 Task: Create New Customer with Customer Name: Victoria's Secret_x000D_
, Billing Address Line1: 3504 Cook Hill Road, Billing Address Line2:  Danbury, Billing Address Line3:  Connecticut 06810, Cell Number: 817-714-6937
Action: Mouse moved to (161, 34)
Screenshot: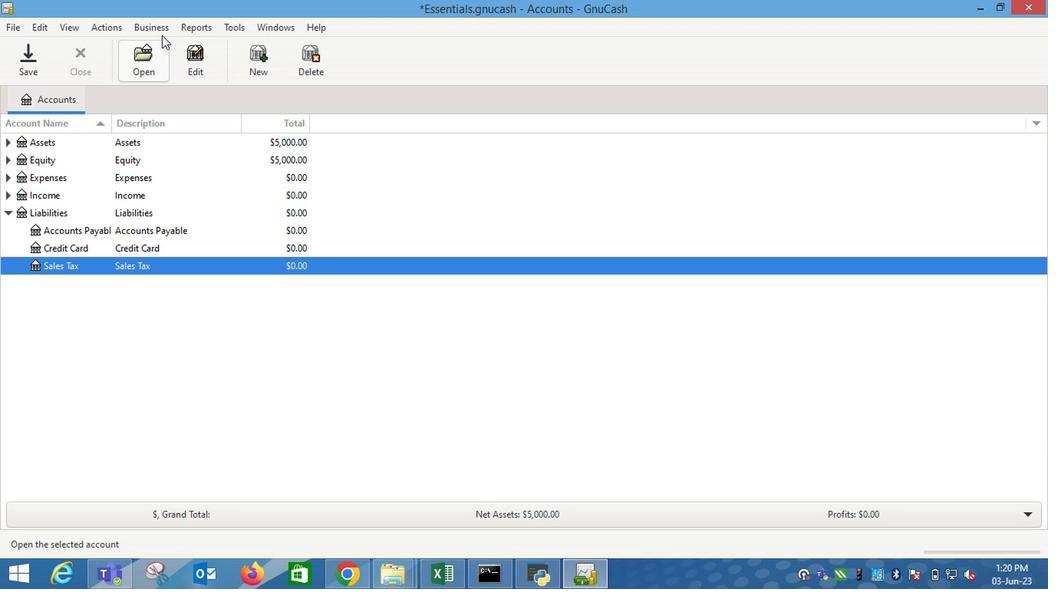 
Action: Mouse pressed left at (161, 34)
Screenshot: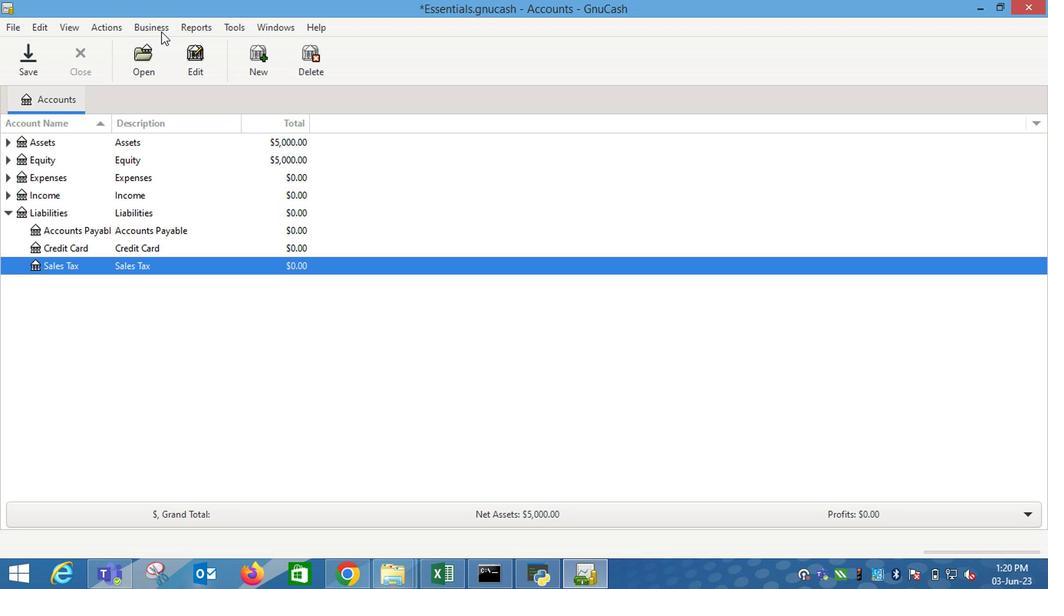 
Action: Mouse moved to (355, 74)
Screenshot: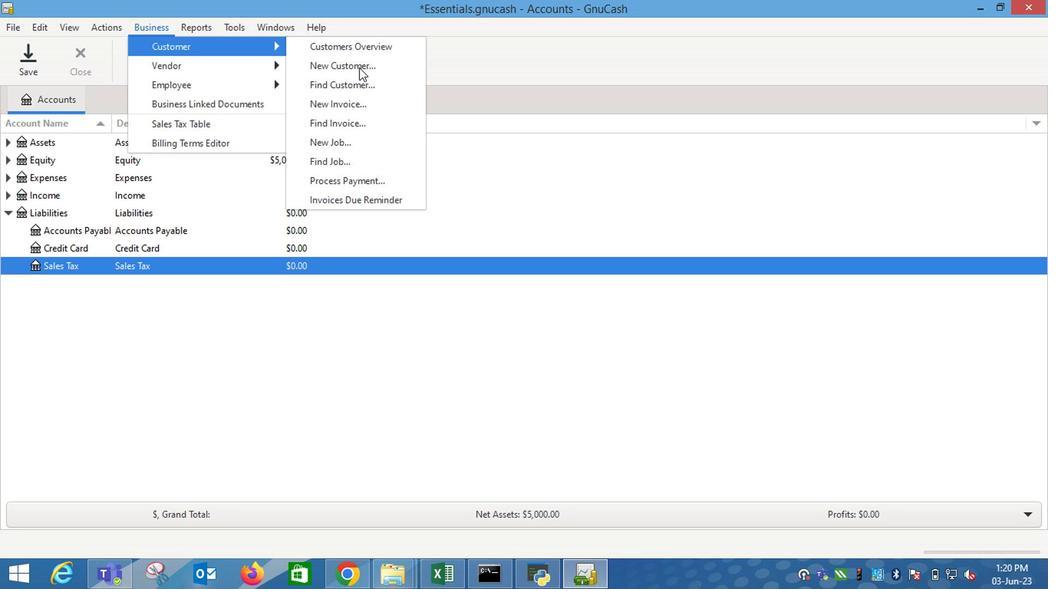 
Action: Mouse pressed left at (355, 74)
Screenshot: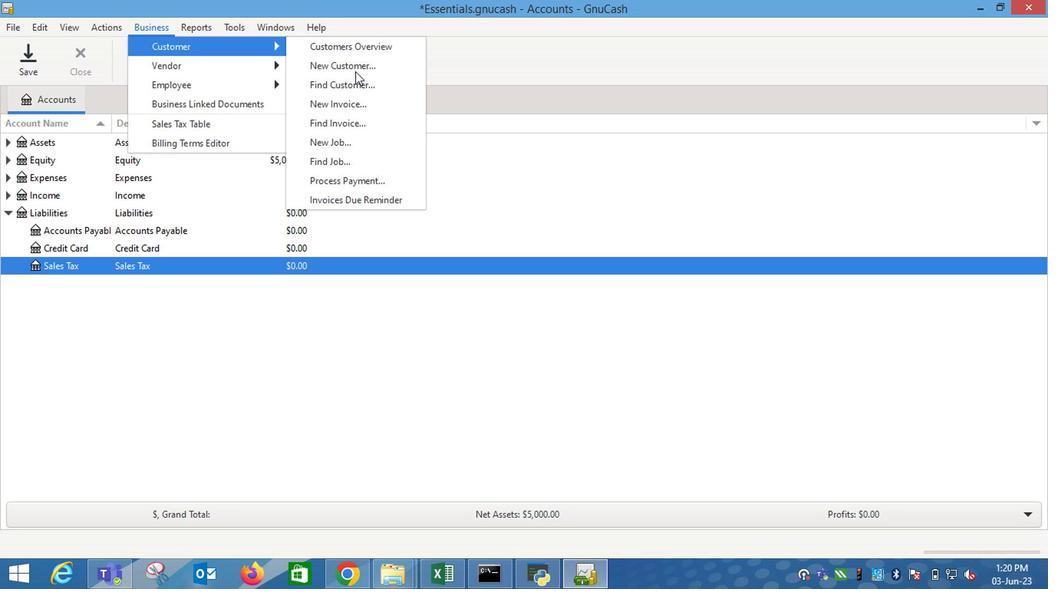
Action: Mouse moved to (731, 227)
Screenshot: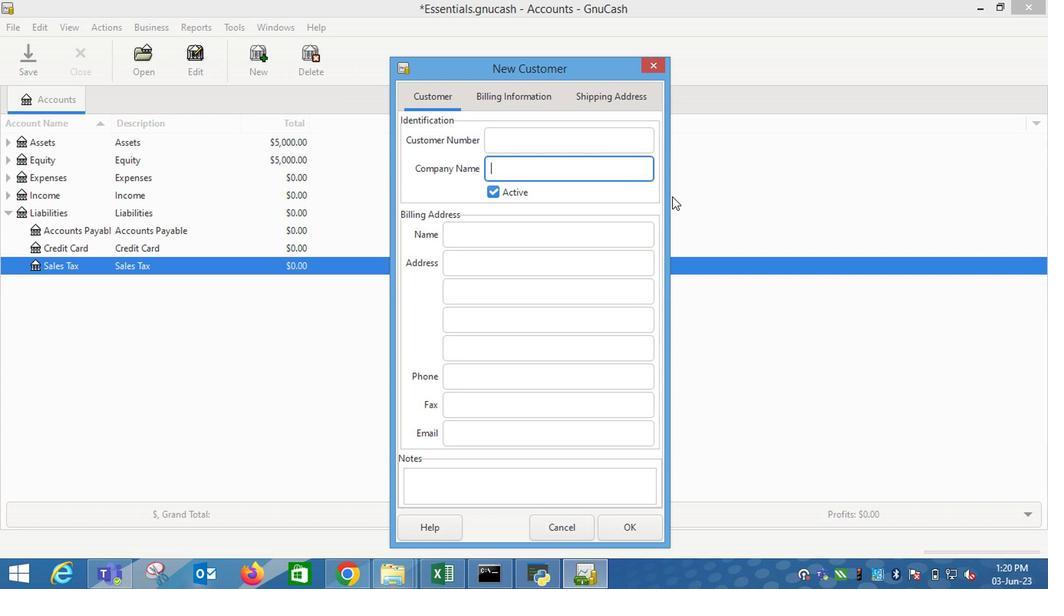
Action: Key pressed <Key.shift_r>Victoria's<Key.space><Key.shift_r>Secret<Key.tab><Key.tab><Key.tab>3504<Key.space><Key.shift_r>Cook<Key.space><Key.shift_r>Hill<Key.space><Key.shift_r>Road<Key.tab><Key.shift_r>Danbury<Key.tab><Key.shift_r>Connecticut<Key.space>06810
Screenshot: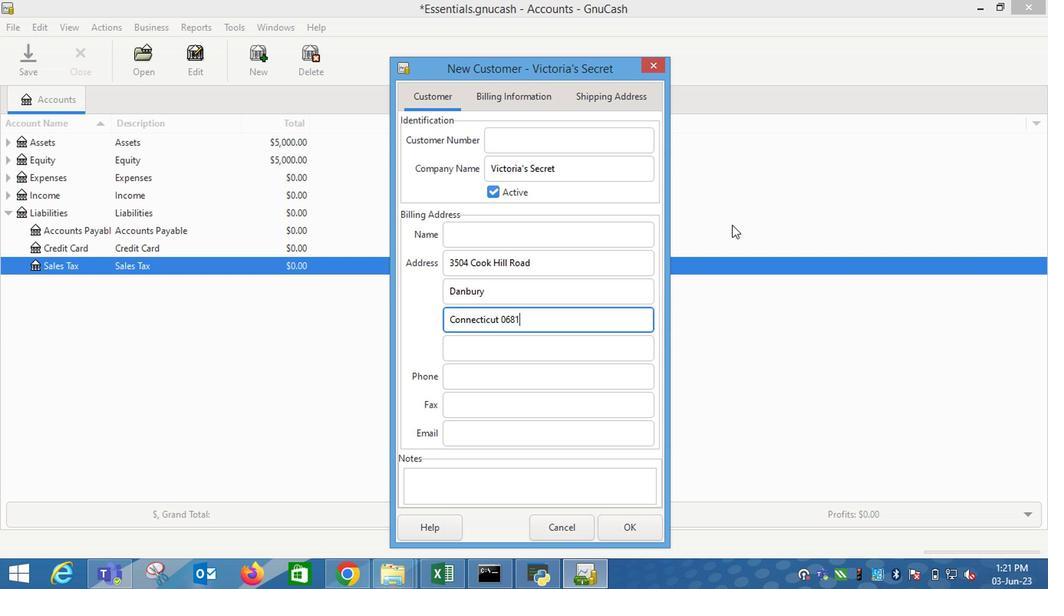 
Action: Mouse moved to (727, 229)
Screenshot: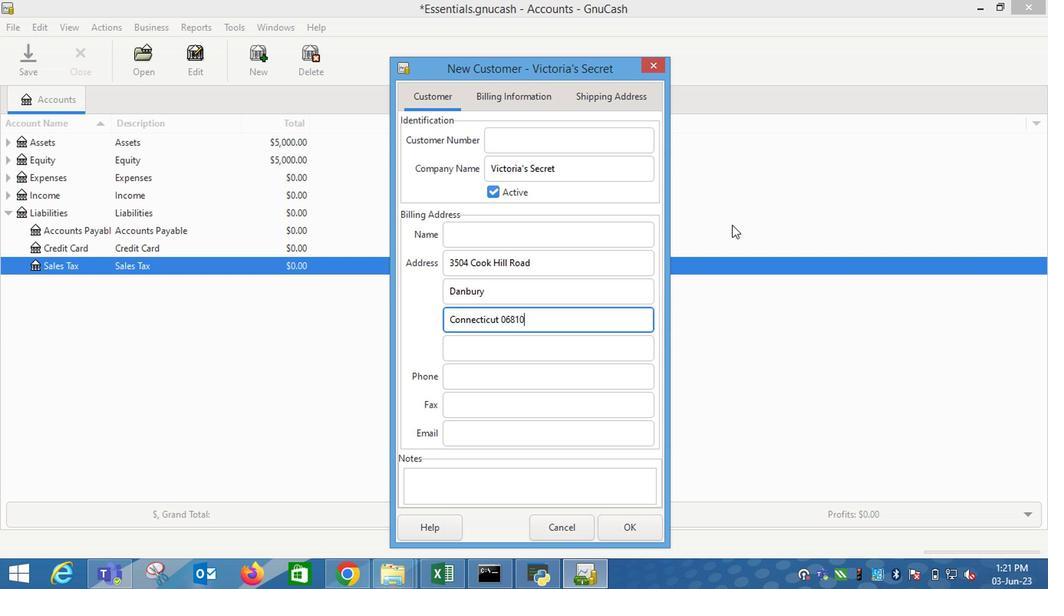 
Action: Key pressed <Key.tab><Key.tab>817-714-6
Screenshot: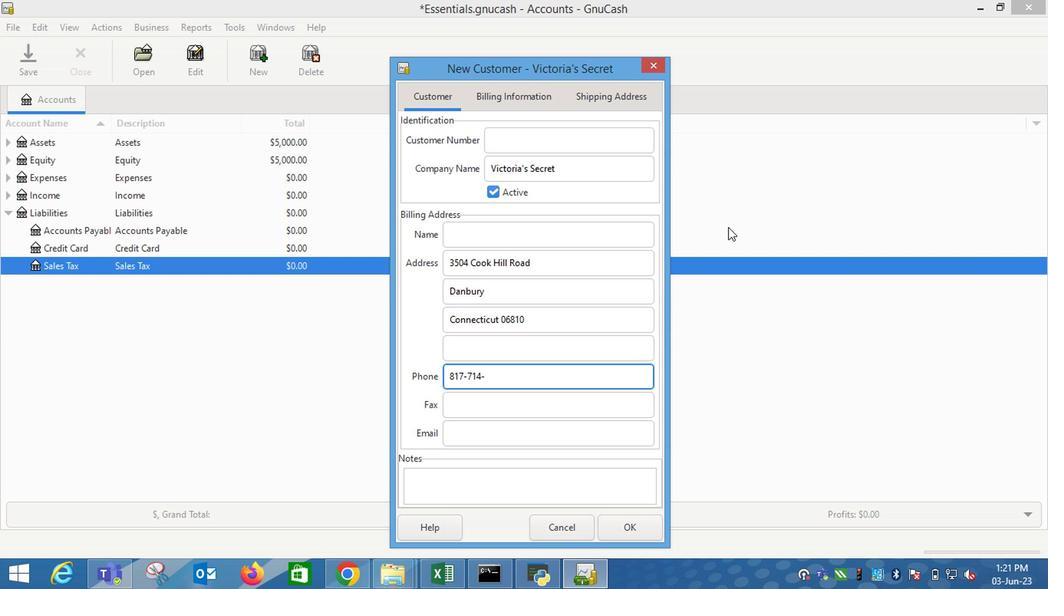 
Action: Mouse moved to (726, 229)
Screenshot: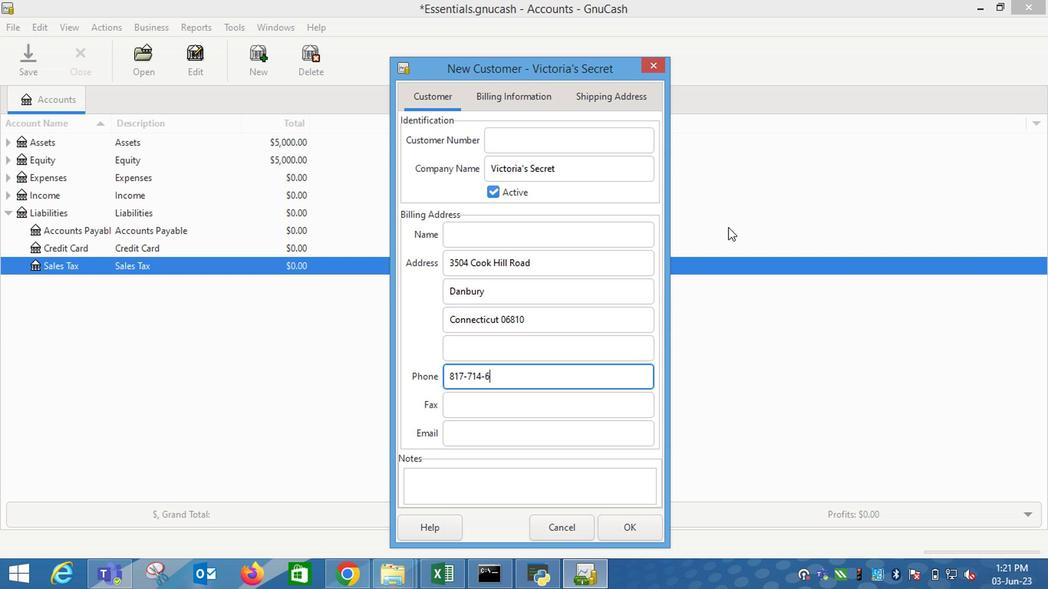 
Action: Key pressed 937<Key.tab>
Screenshot: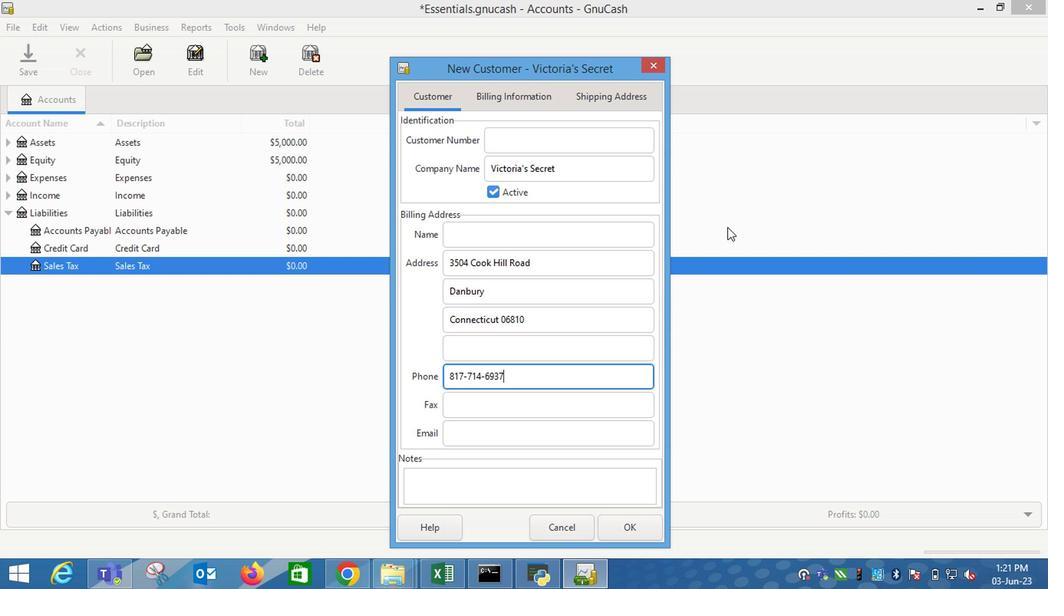 
Action: Mouse moved to (503, 99)
Screenshot: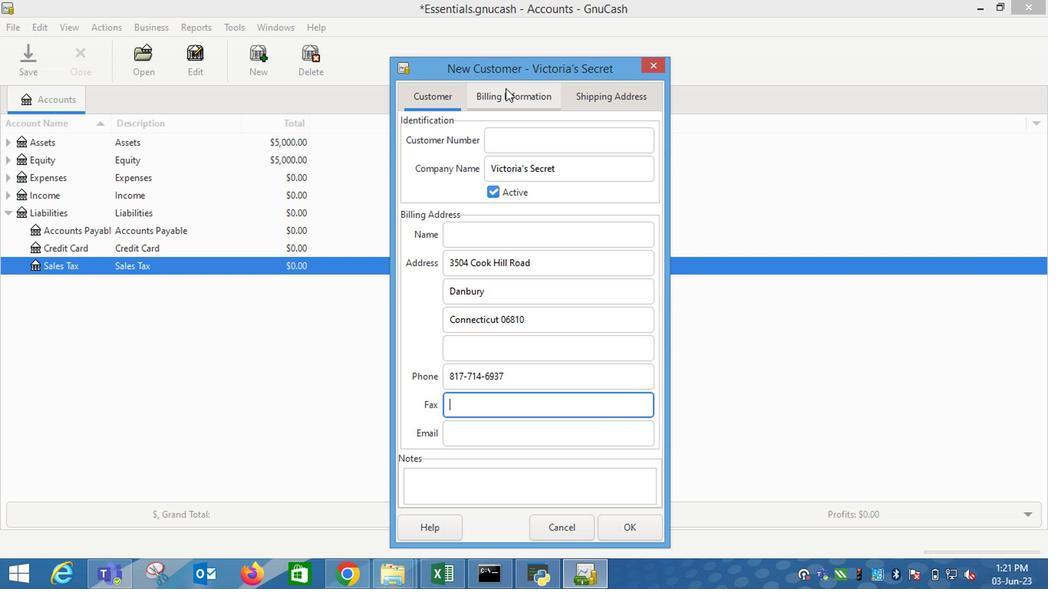 
Action: Mouse pressed left at (503, 99)
Screenshot: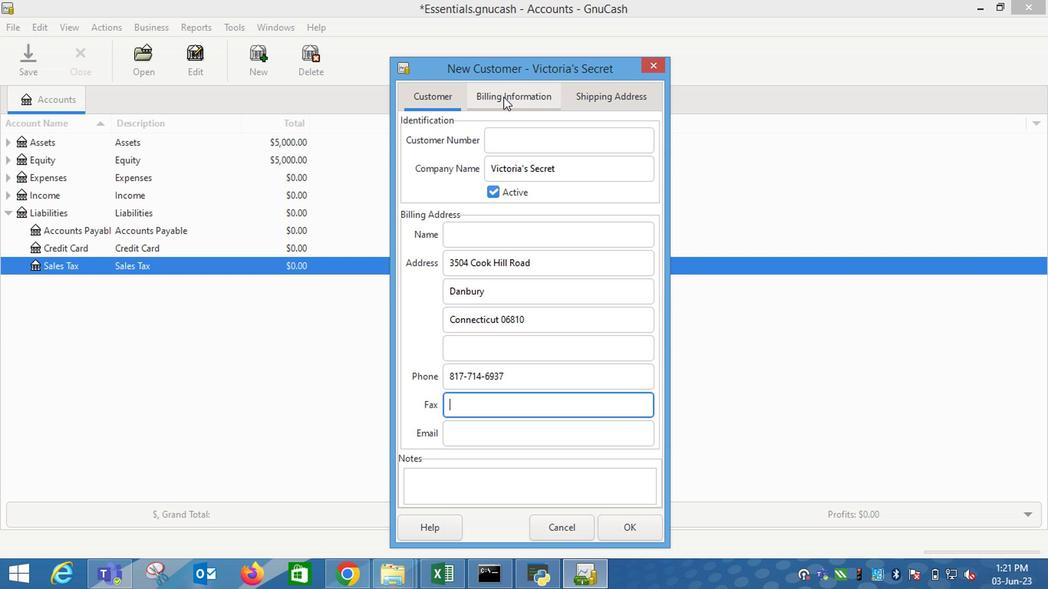 
Action: Mouse moved to (634, 524)
Screenshot: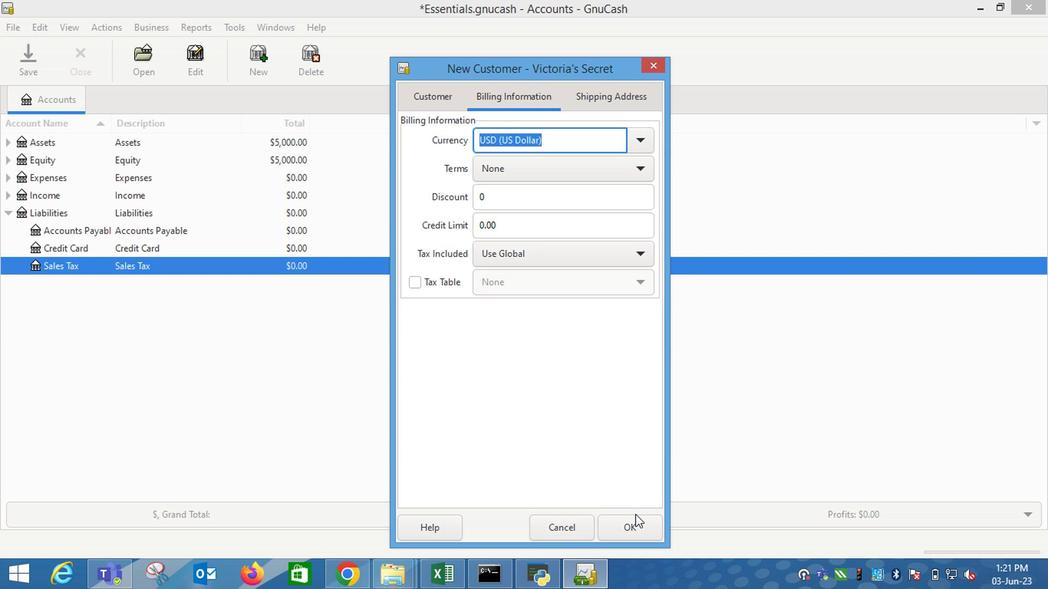 
Action: Mouse pressed left at (634, 524)
Screenshot: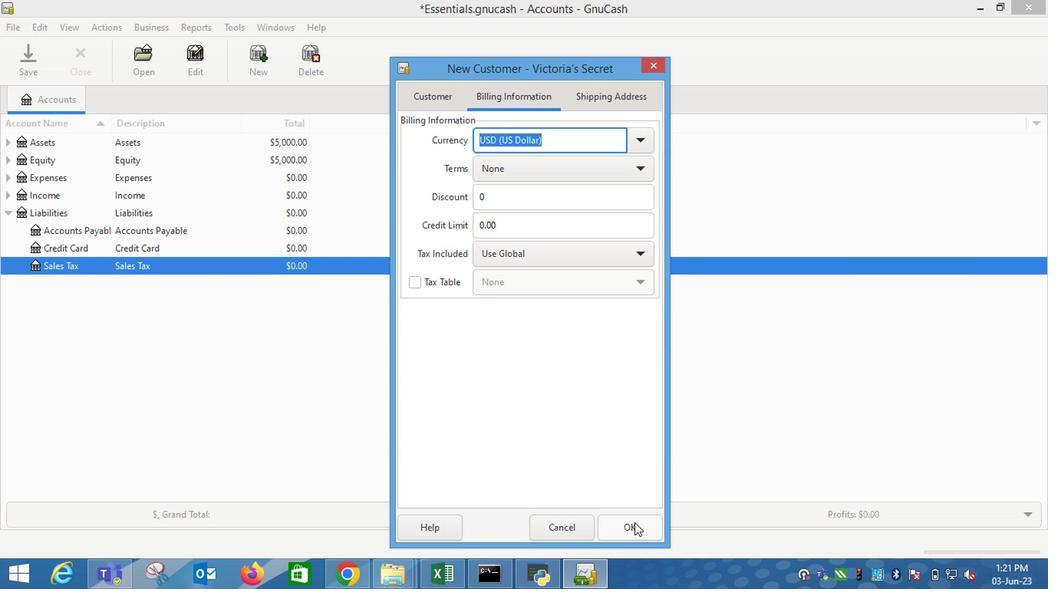
Action: Mouse moved to (567, 395)
Screenshot: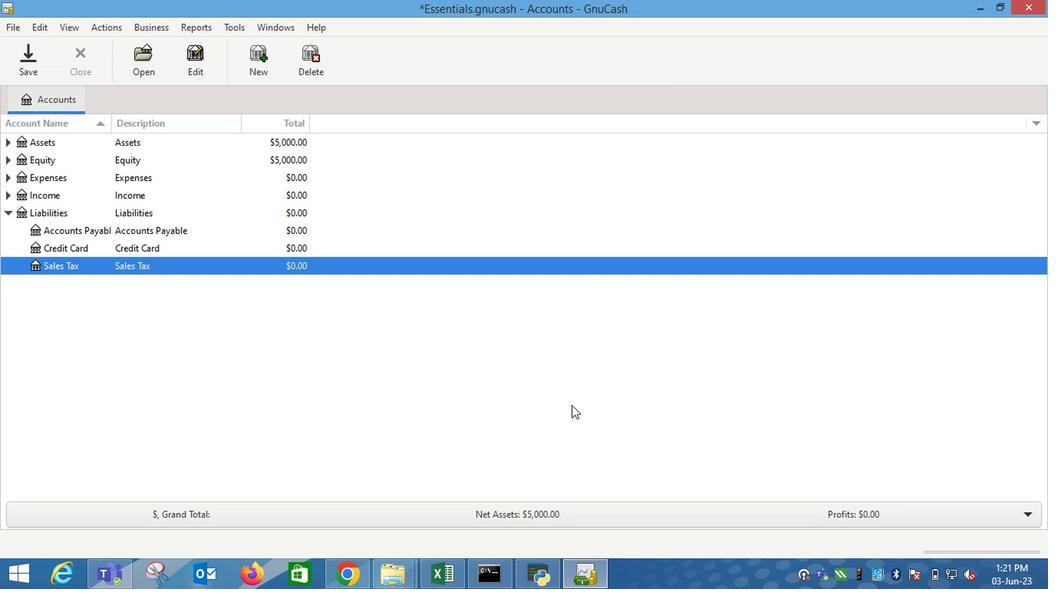 
